 Task: Check the current media statistics information.
Action: Mouse moved to (133, 16)
Screenshot: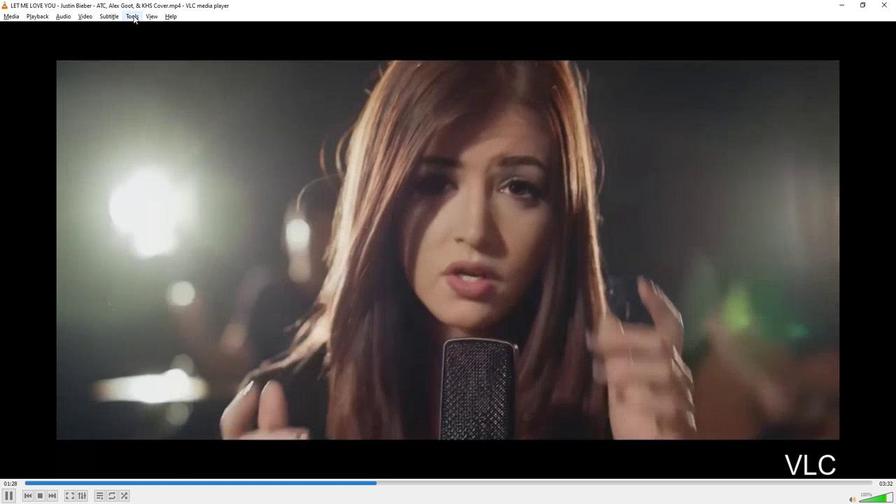 
Action: Mouse pressed left at (133, 16)
Screenshot: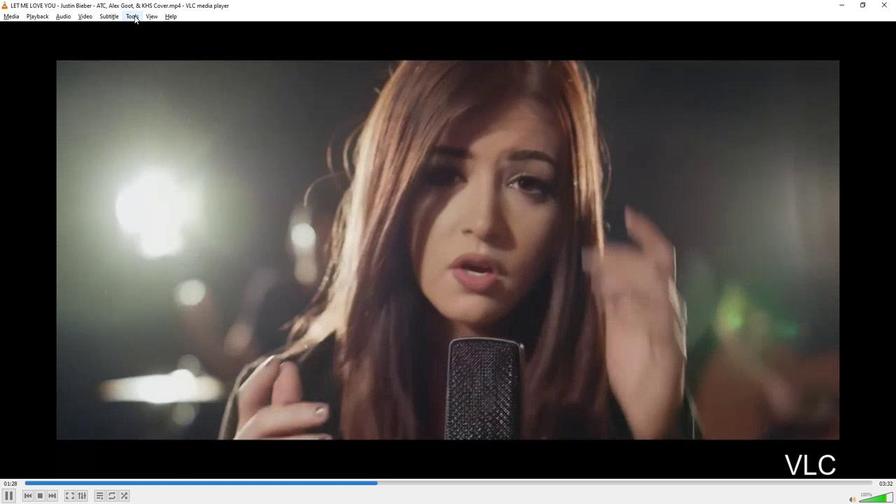 
Action: Mouse moved to (146, 46)
Screenshot: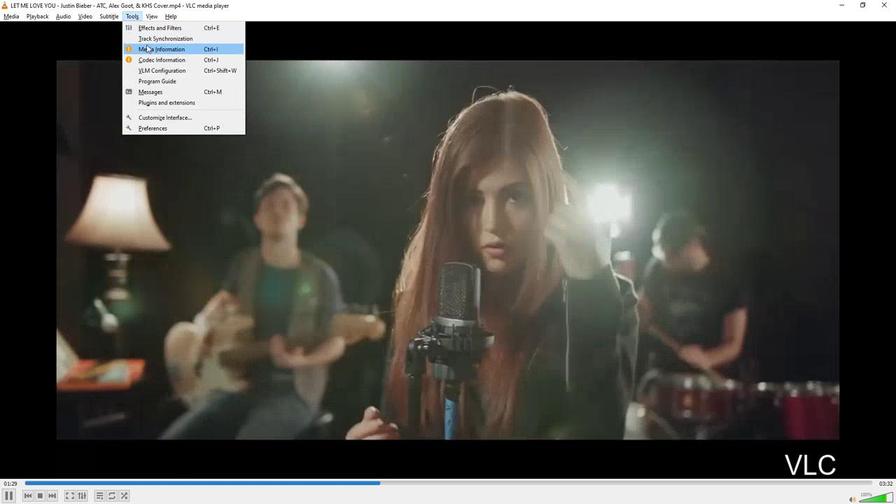 
Action: Mouse pressed left at (146, 46)
Screenshot: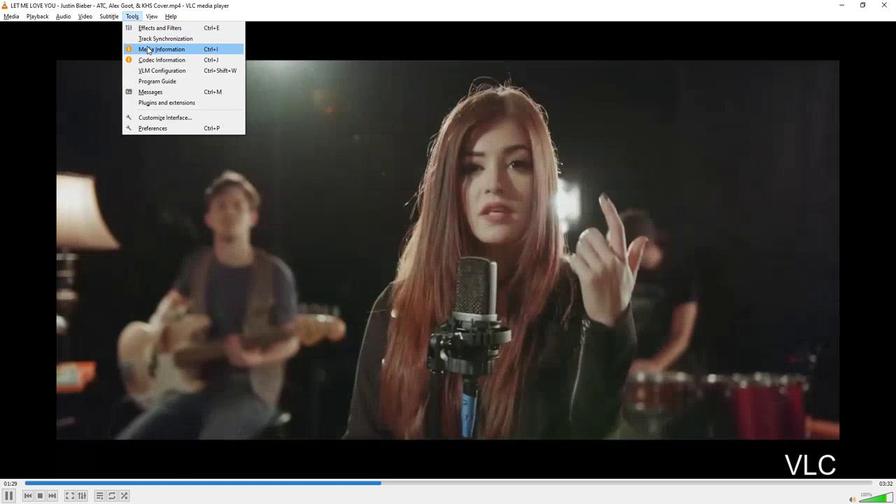 
Action: Mouse moved to (259, 98)
Screenshot: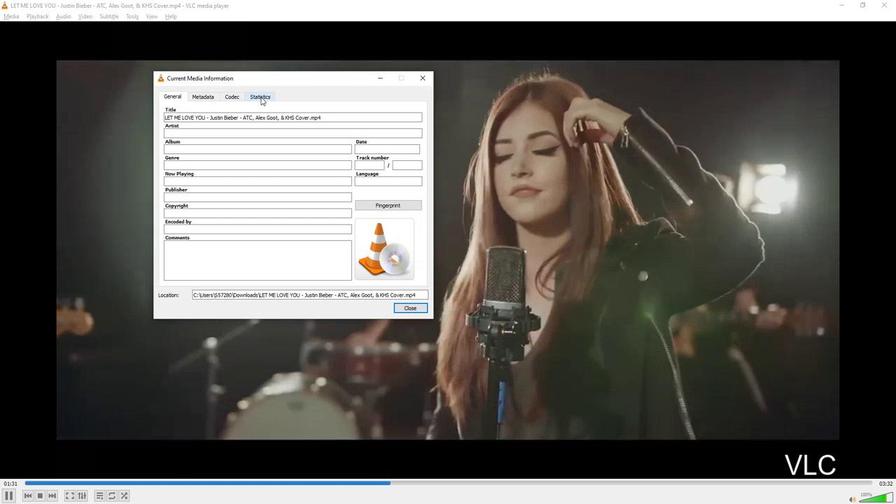 
Action: Mouse pressed left at (259, 98)
Screenshot: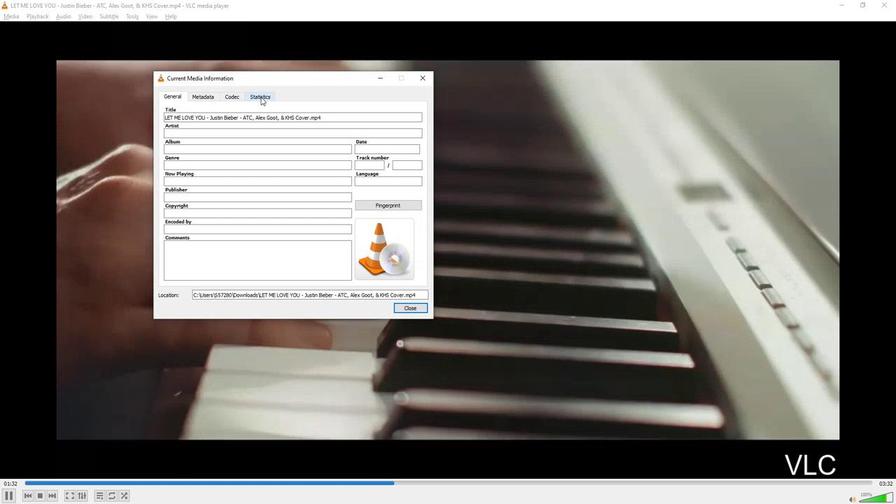 
Action: Mouse moved to (498, 250)
Screenshot: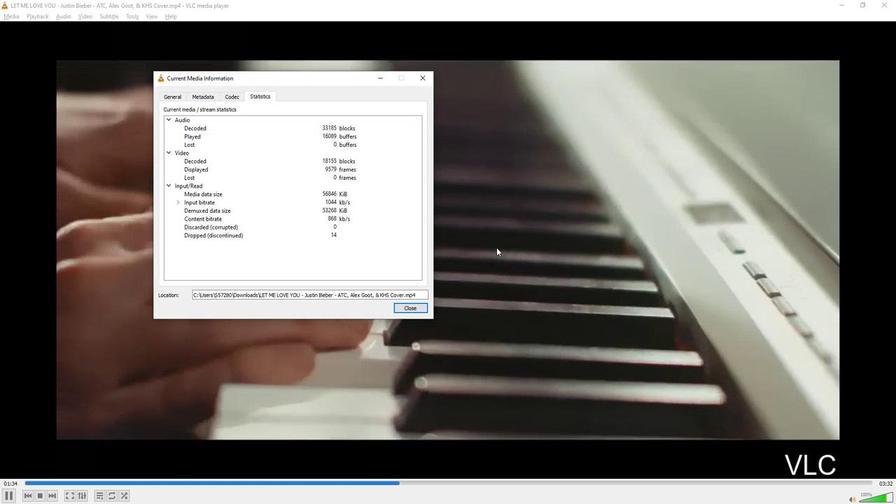 
